 Task: Filter industry by IT Service and IT Consulting.
Action: Mouse moved to (419, 67)
Screenshot: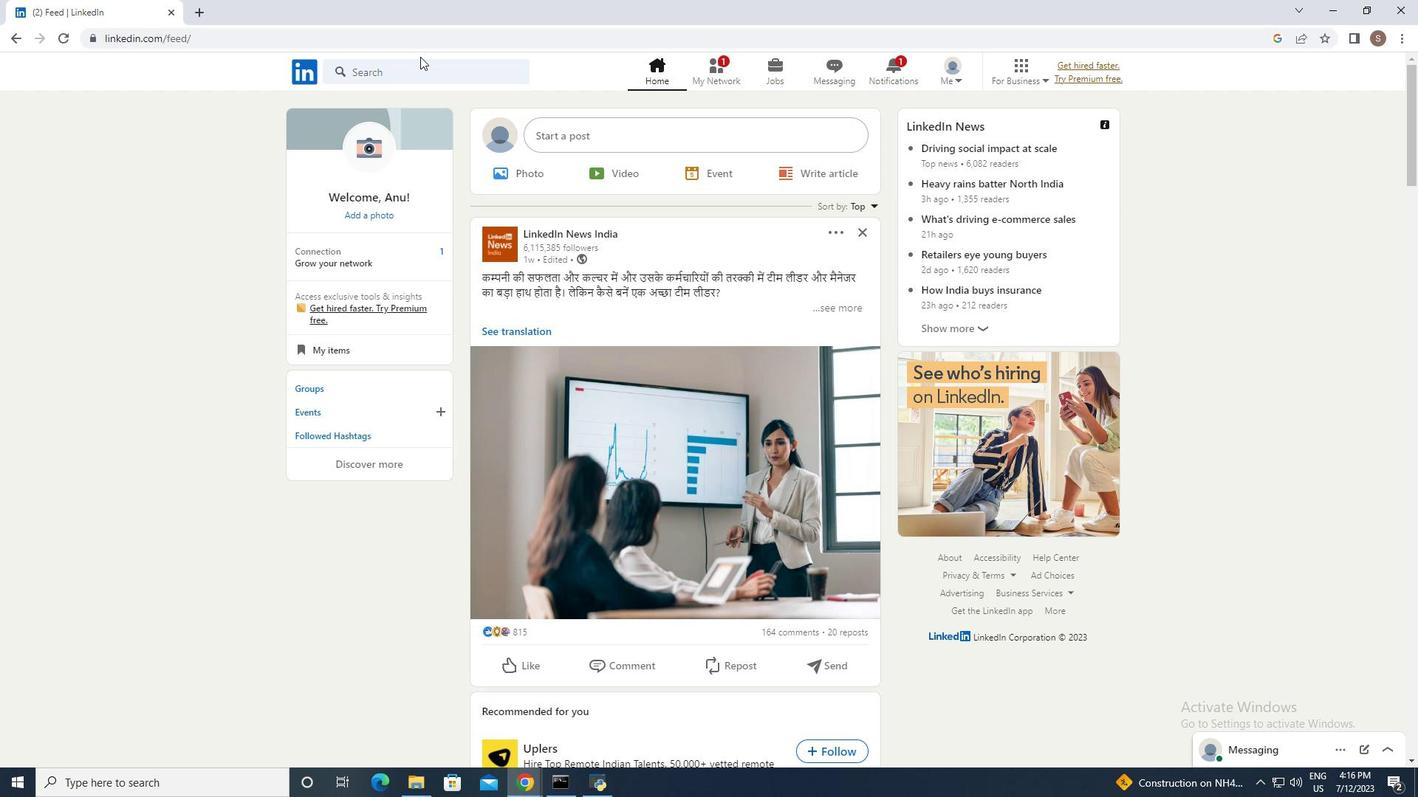 
Action: Mouse pressed left at (419, 67)
Screenshot: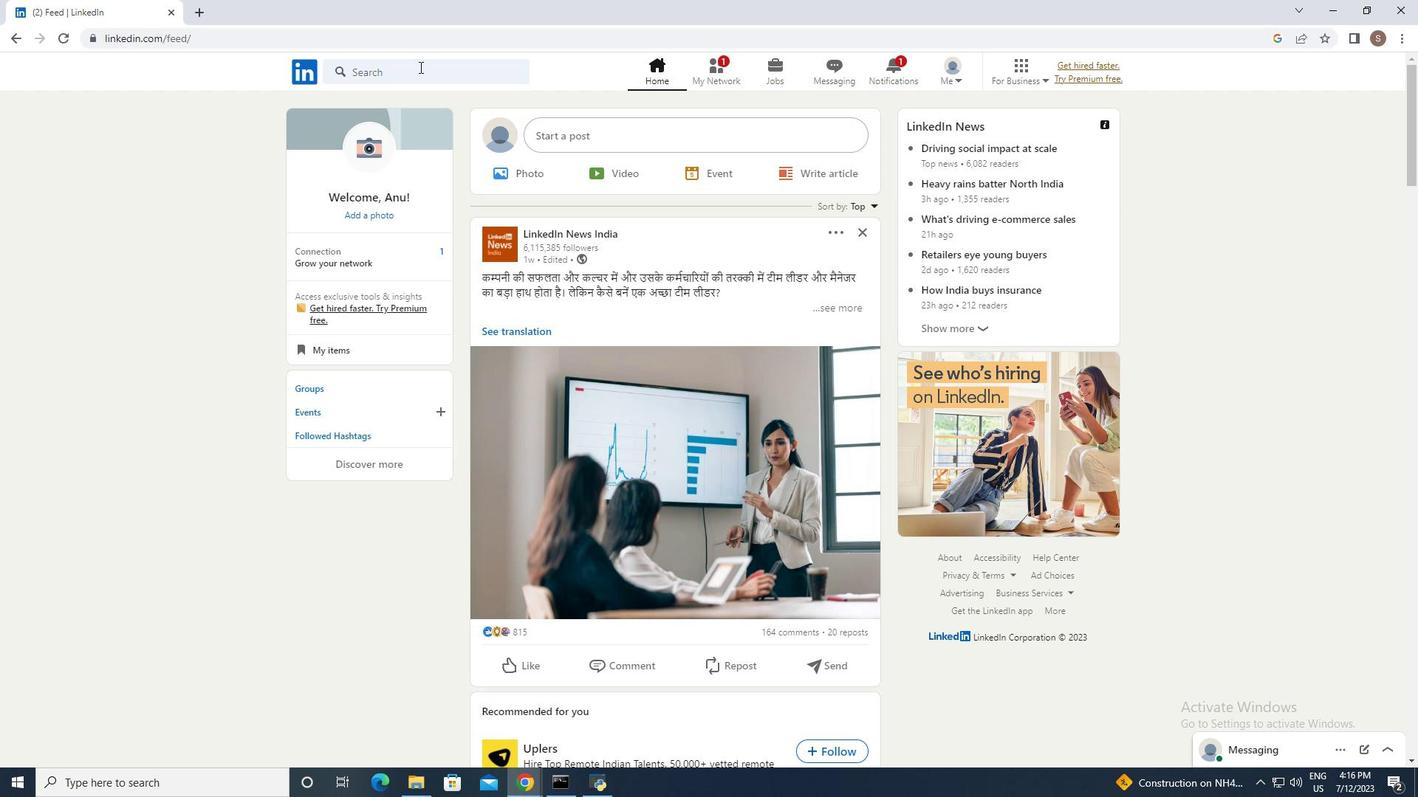 
Action: Mouse moved to (403, 195)
Screenshot: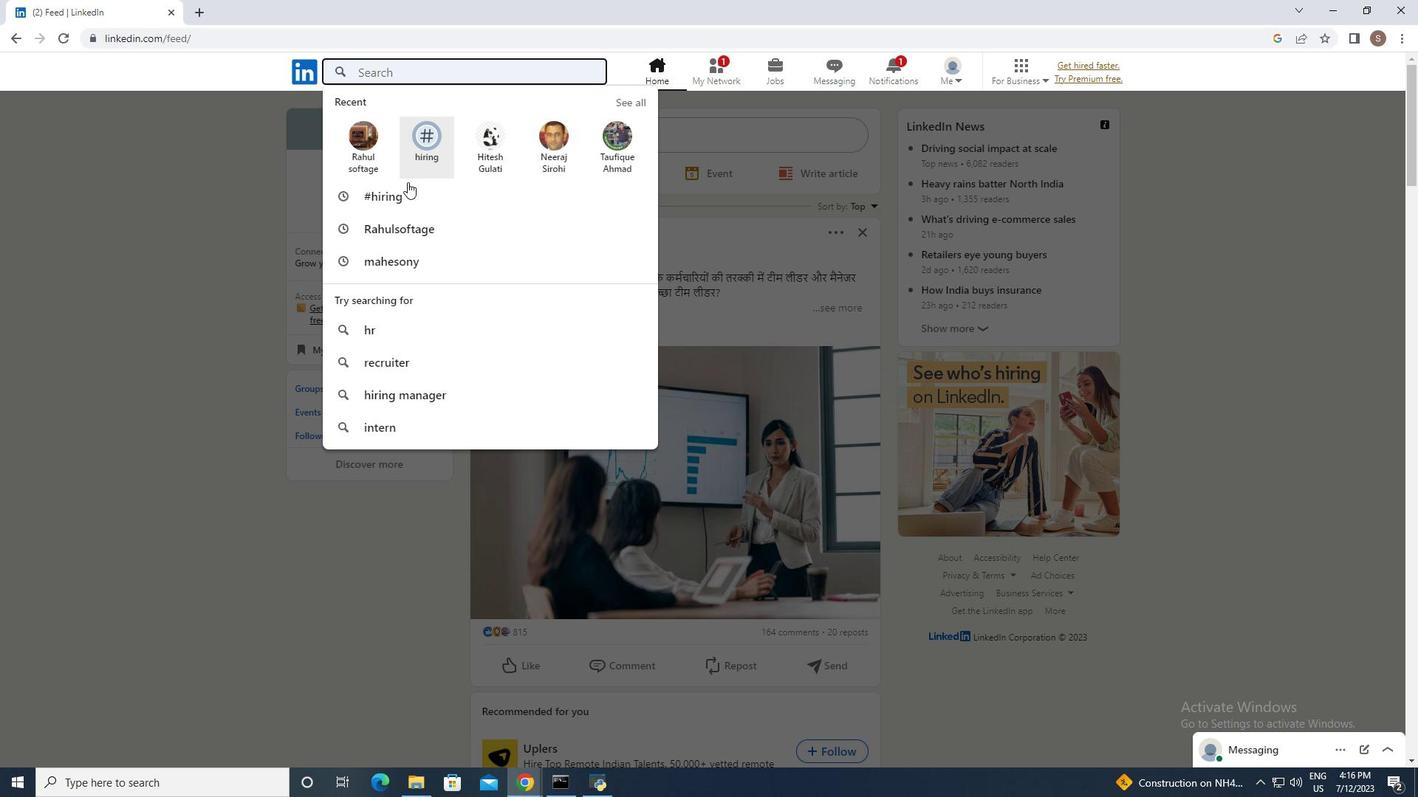 
Action: Mouse pressed left at (403, 195)
Screenshot: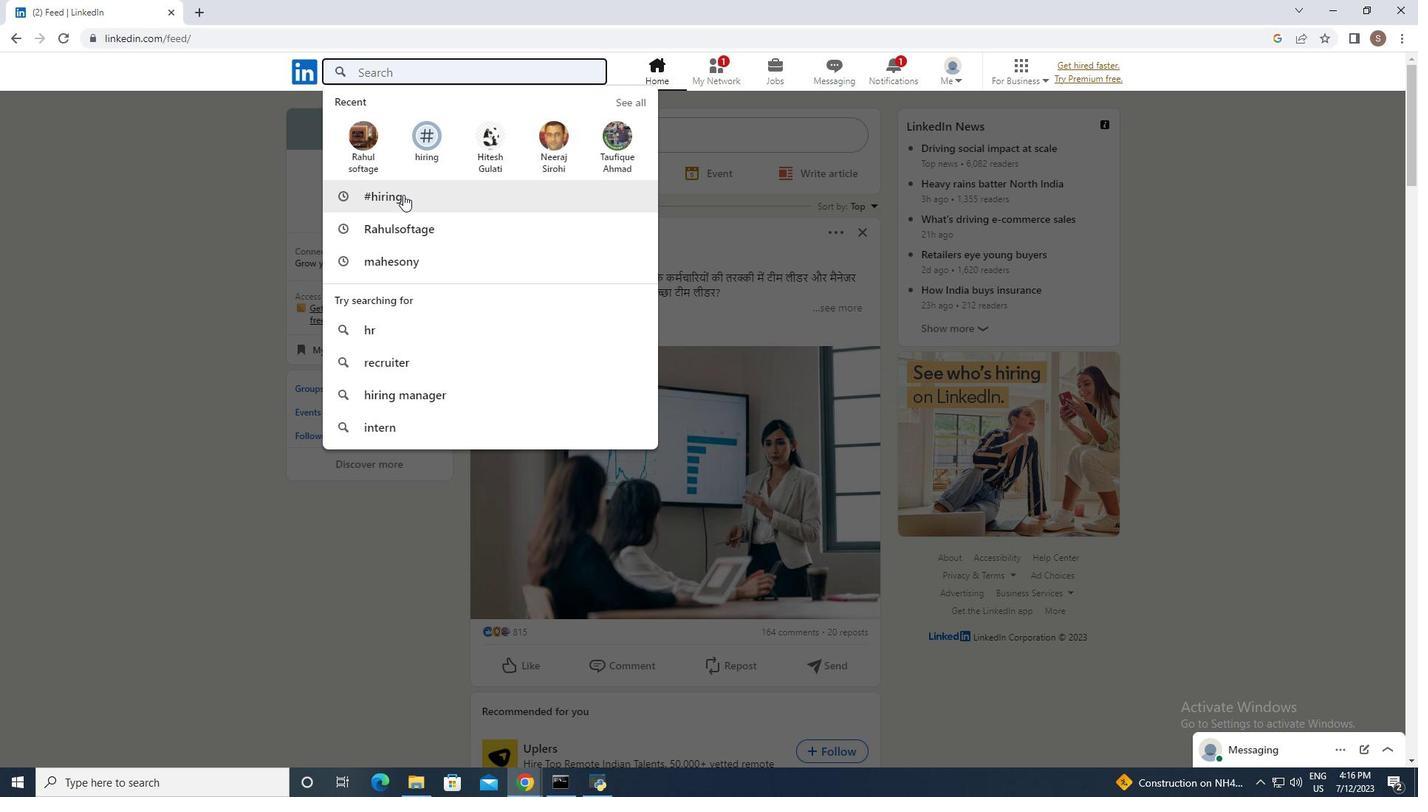 
Action: Mouse moved to (407, 108)
Screenshot: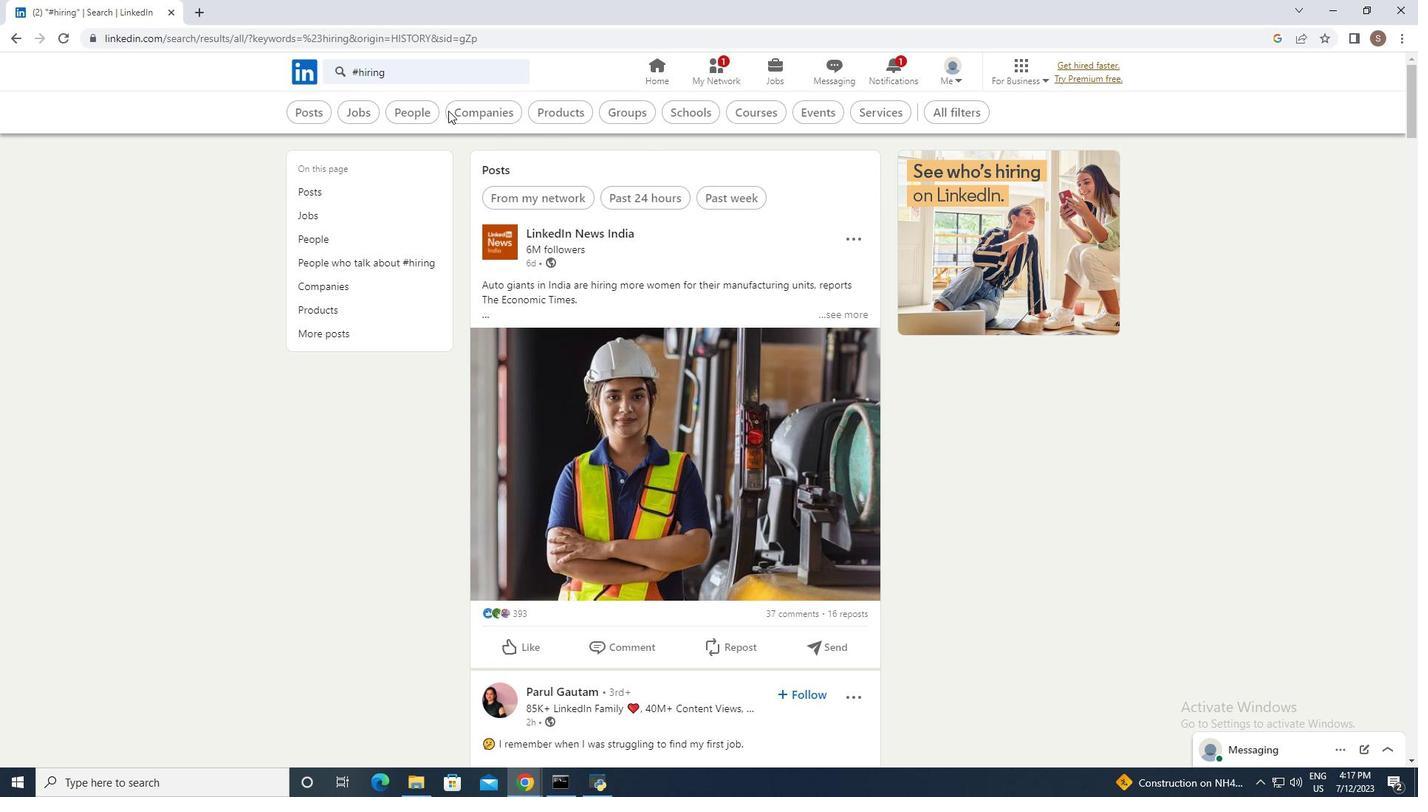 
Action: Mouse pressed left at (407, 108)
Screenshot: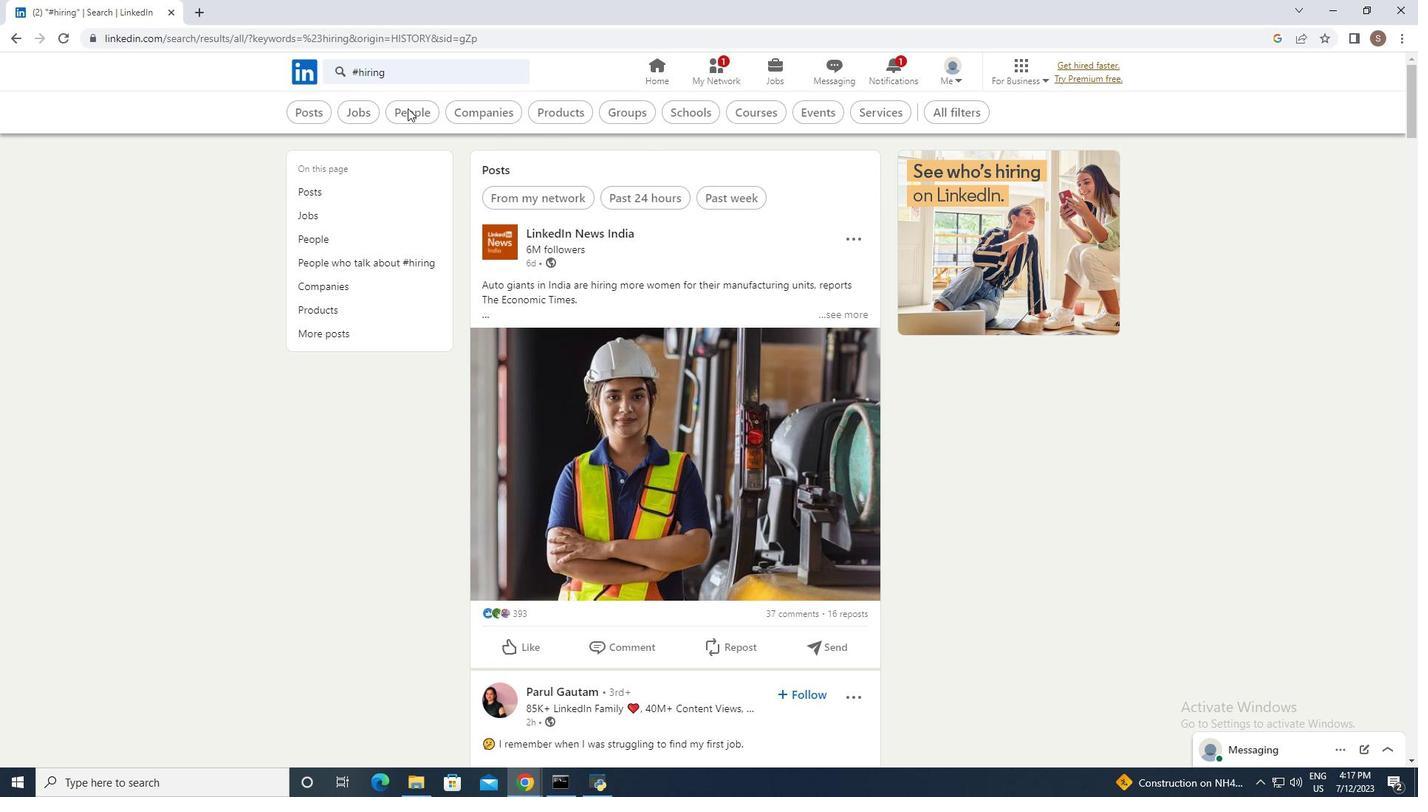
Action: Mouse moved to (720, 108)
Screenshot: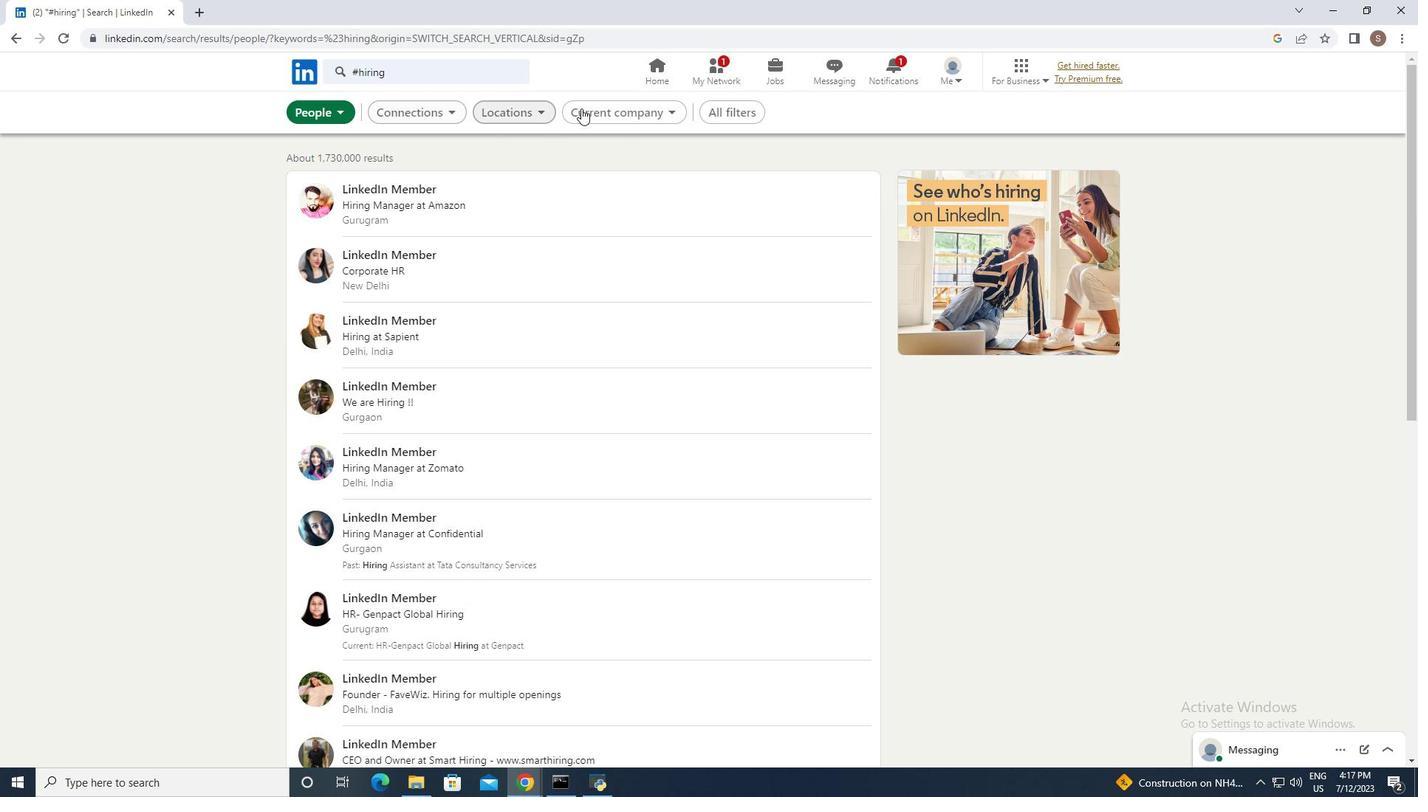 
Action: Mouse pressed left at (720, 108)
Screenshot: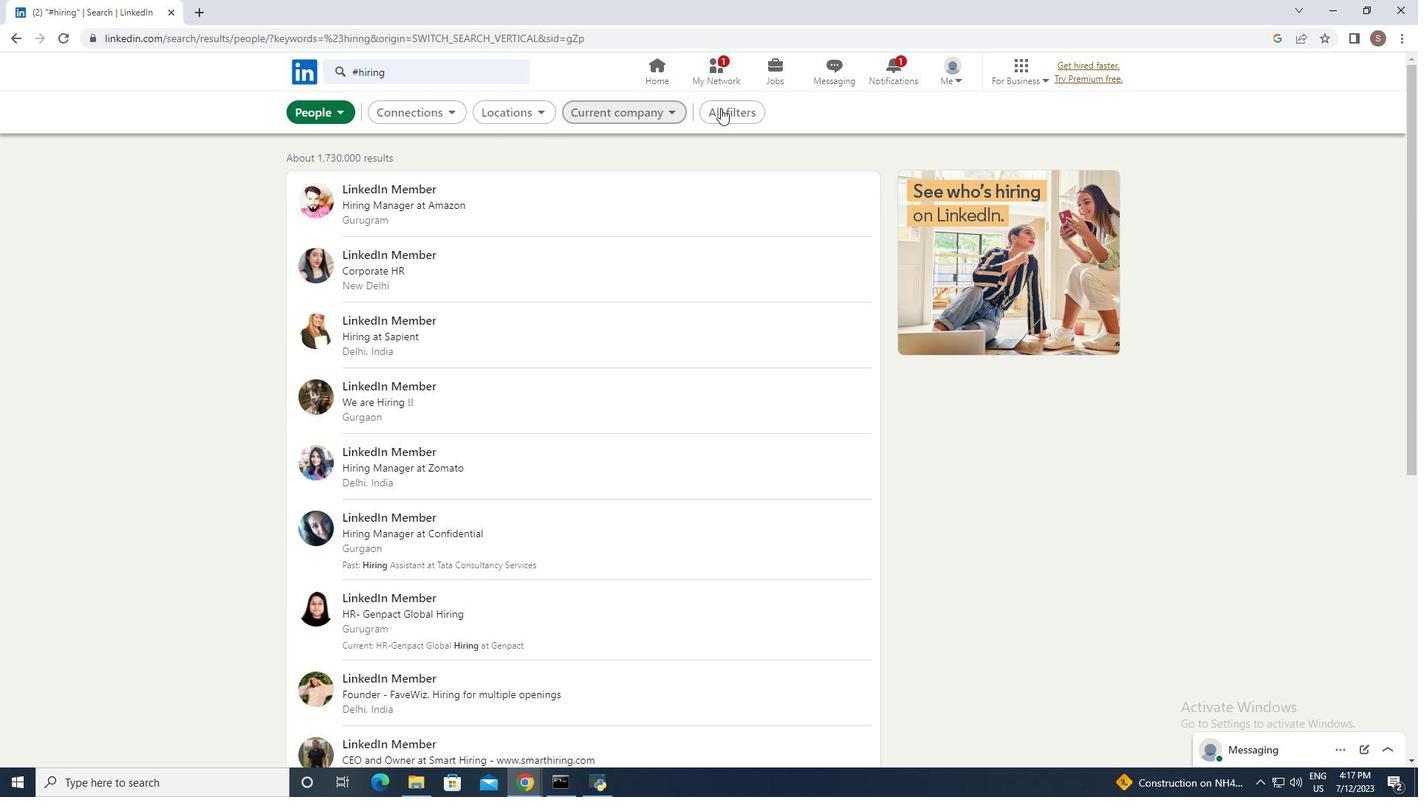 
Action: Mouse moved to (1093, 453)
Screenshot: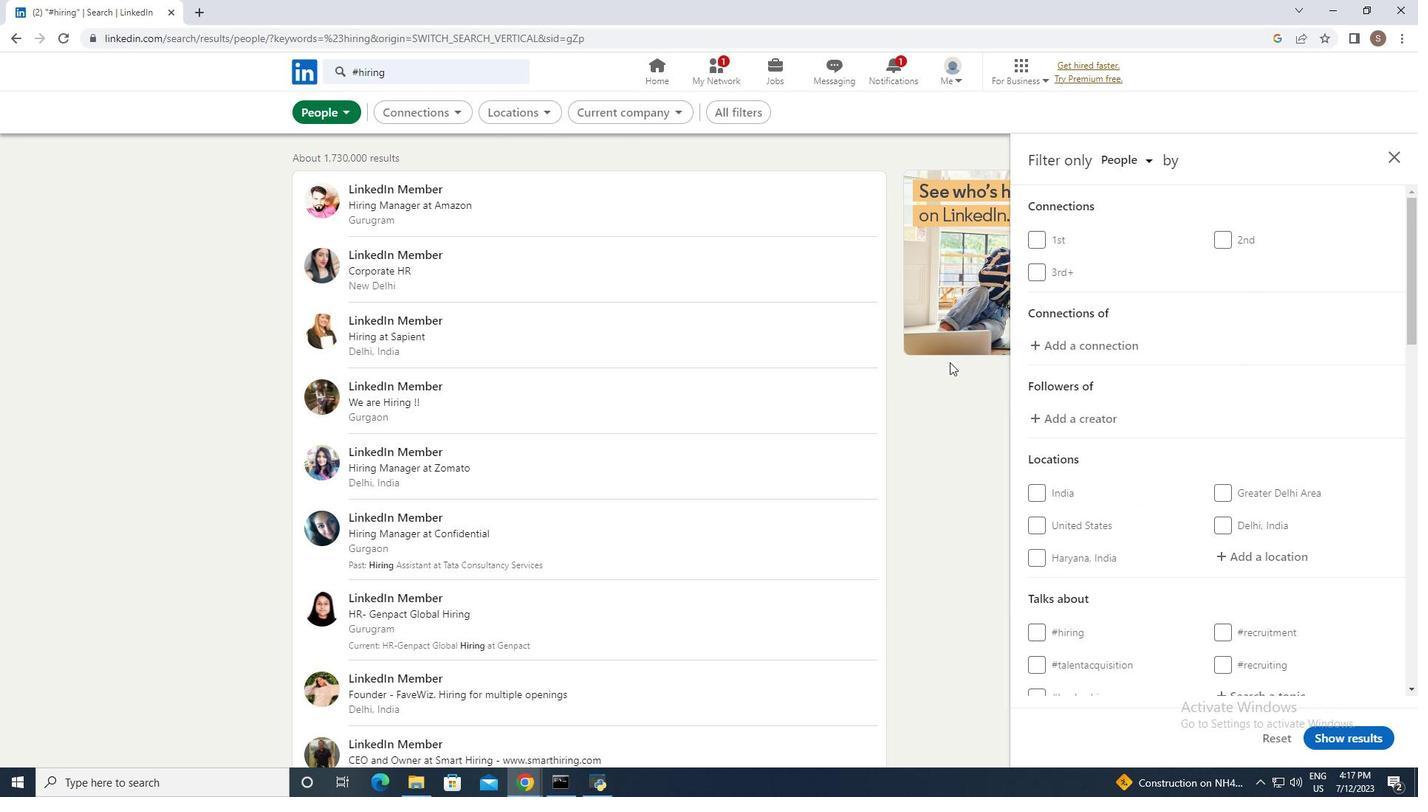 
Action: Mouse scrolled (1093, 452) with delta (0, 0)
Screenshot: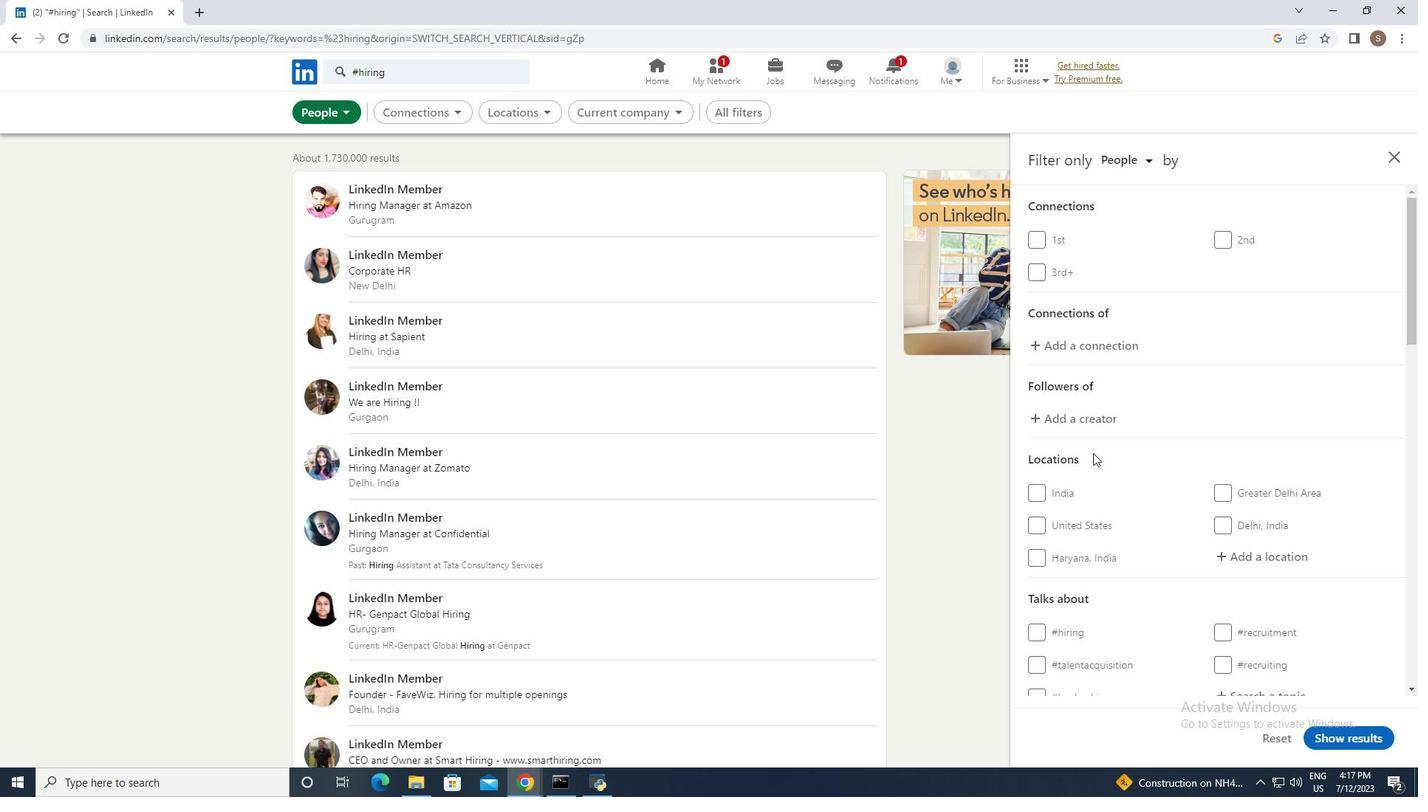 
Action: Mouse scrolled (1093, 452) with delta (0, 0)
Screenshot: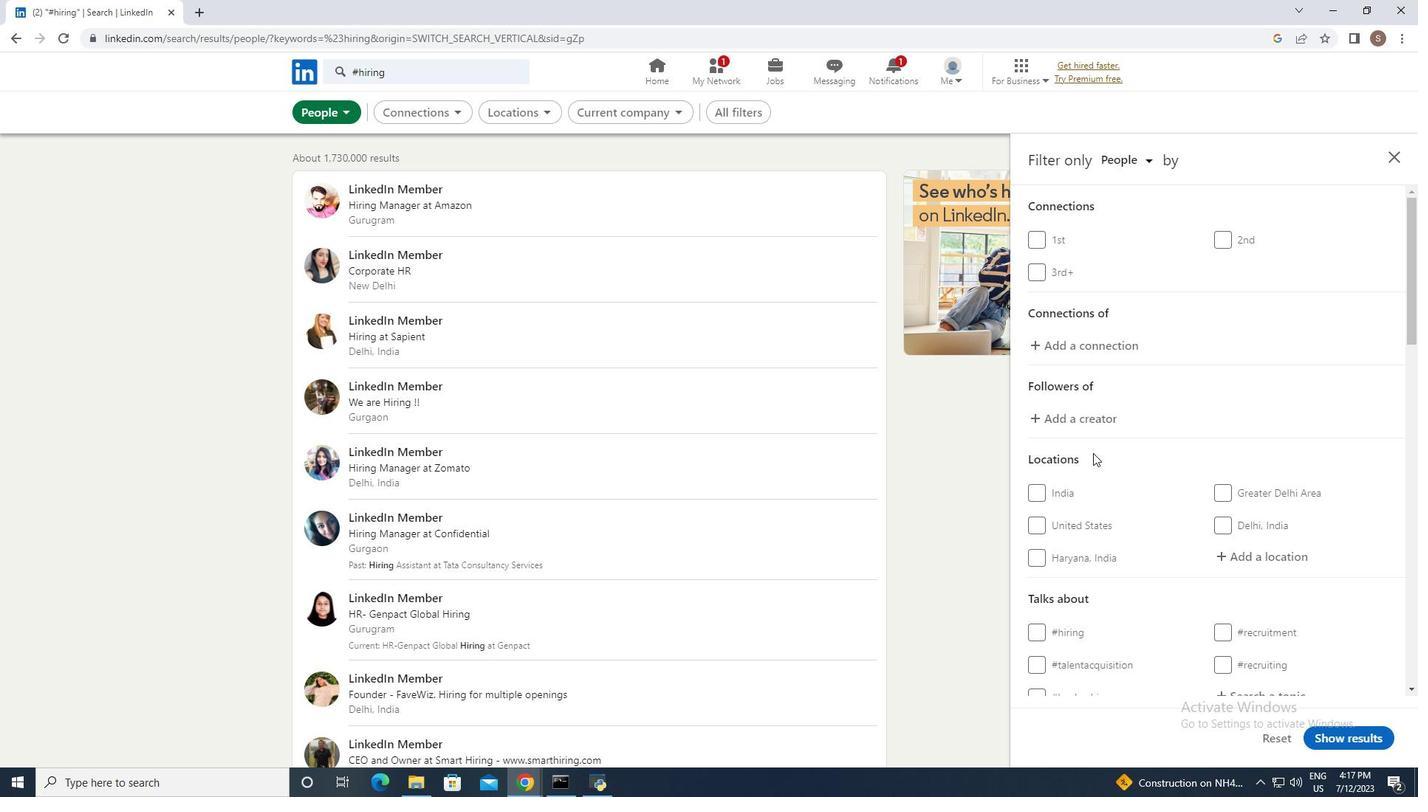 
Action: Mouse scrolled (1093, 452) with delta (0, 0)
Screenshot: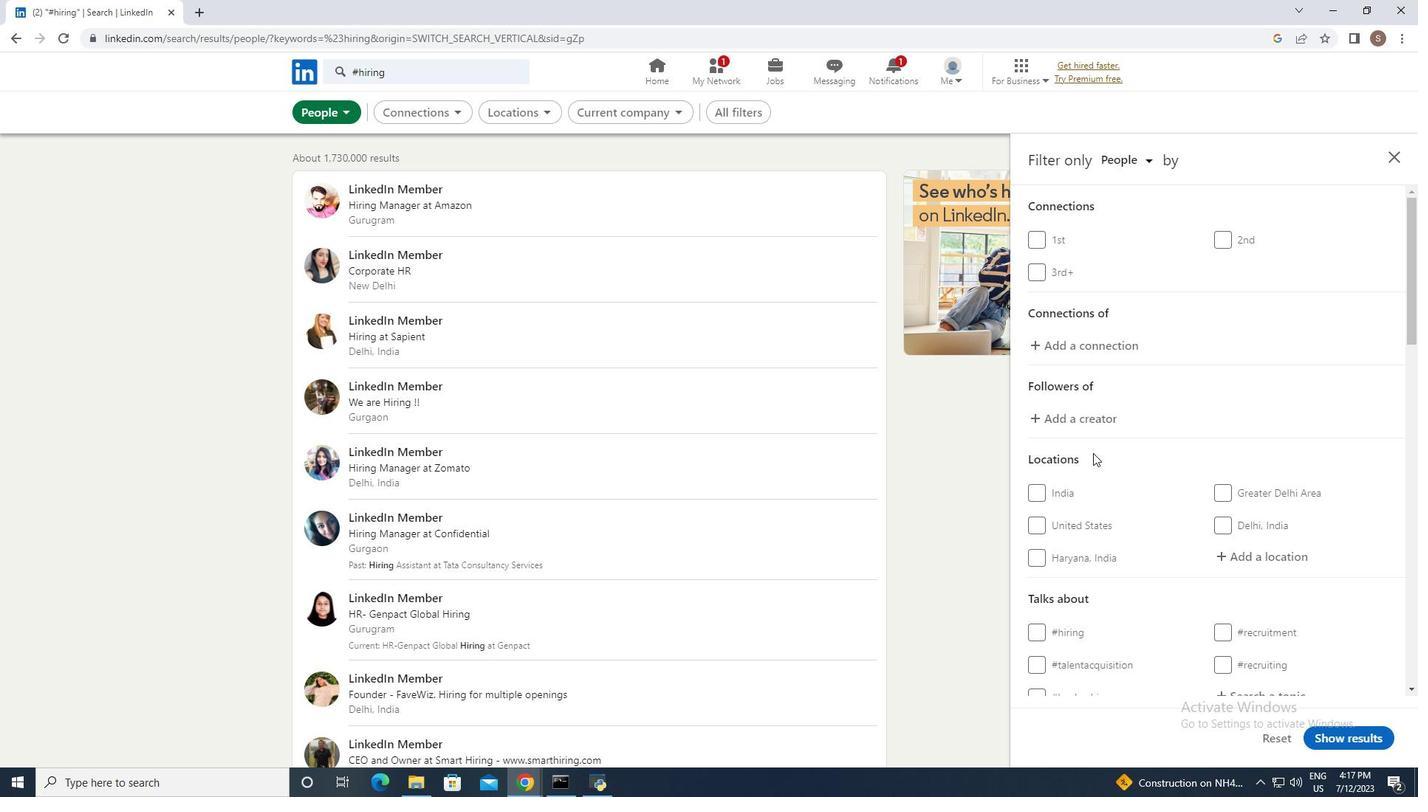 
Action: Mouse scrolled (1093, 452) with delta (0, 0)
Screenshot: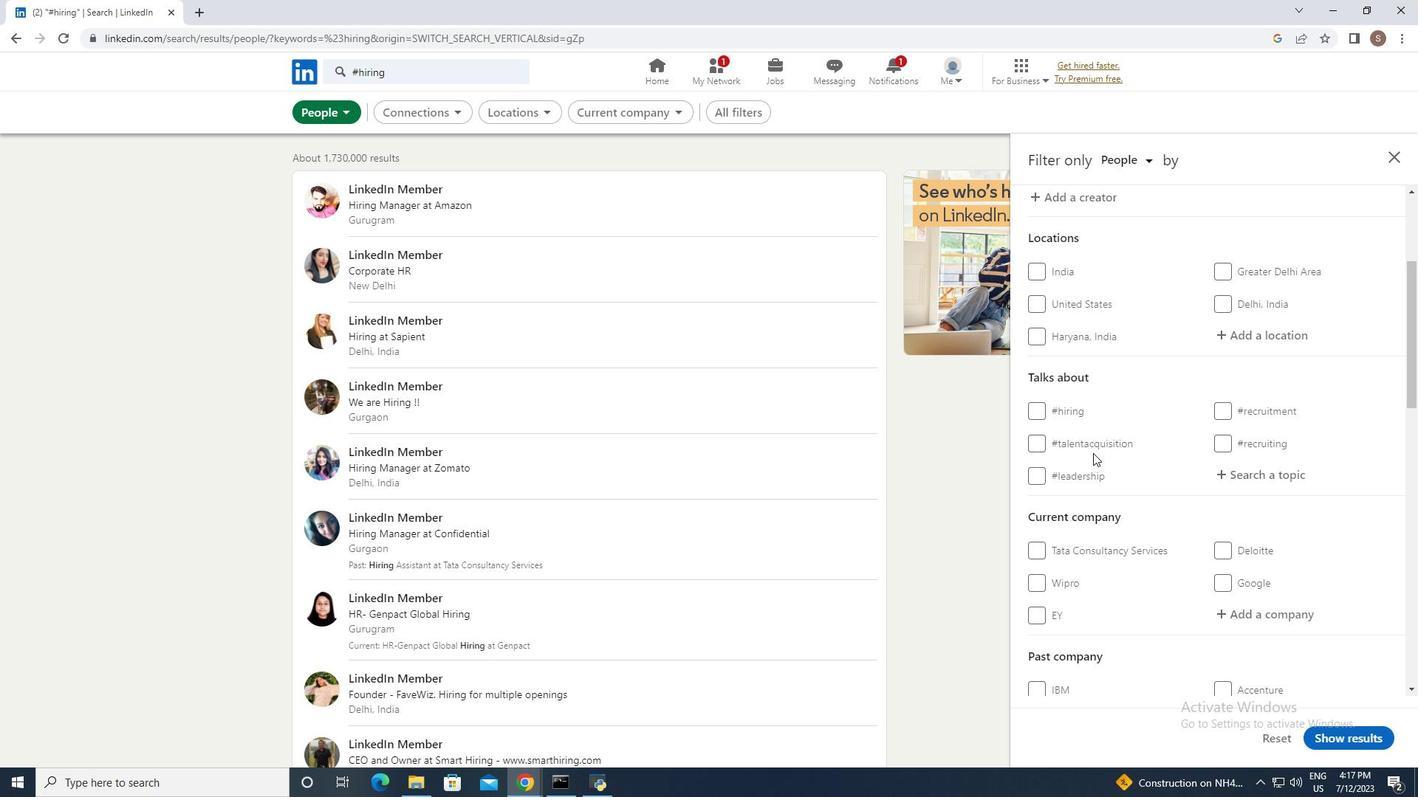 
Action: Mouse scrolled (1093, 452) with delta (0, 0)
Screenshot: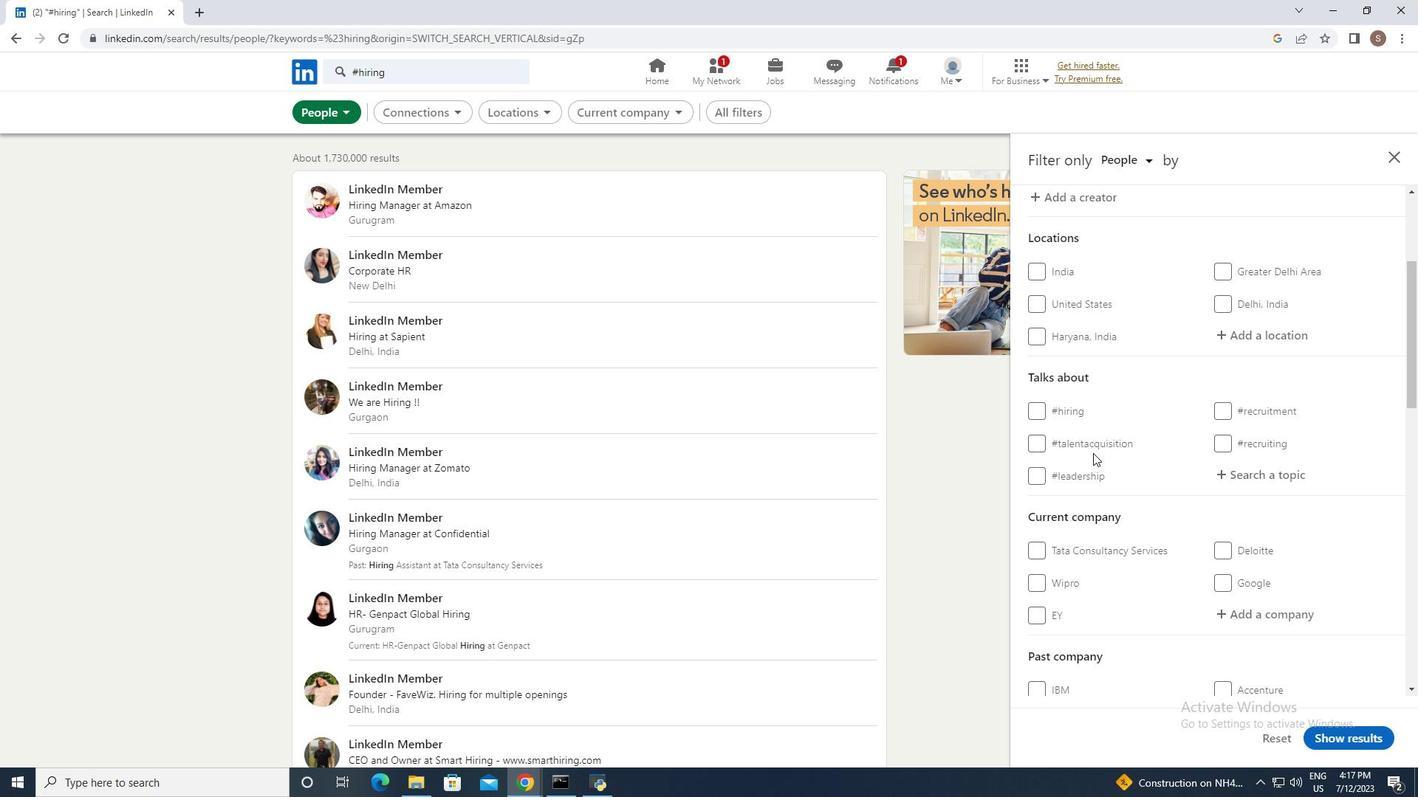 
Action: Mouse scrolled (1093, 452) with delta (0, 0)
Screenshot: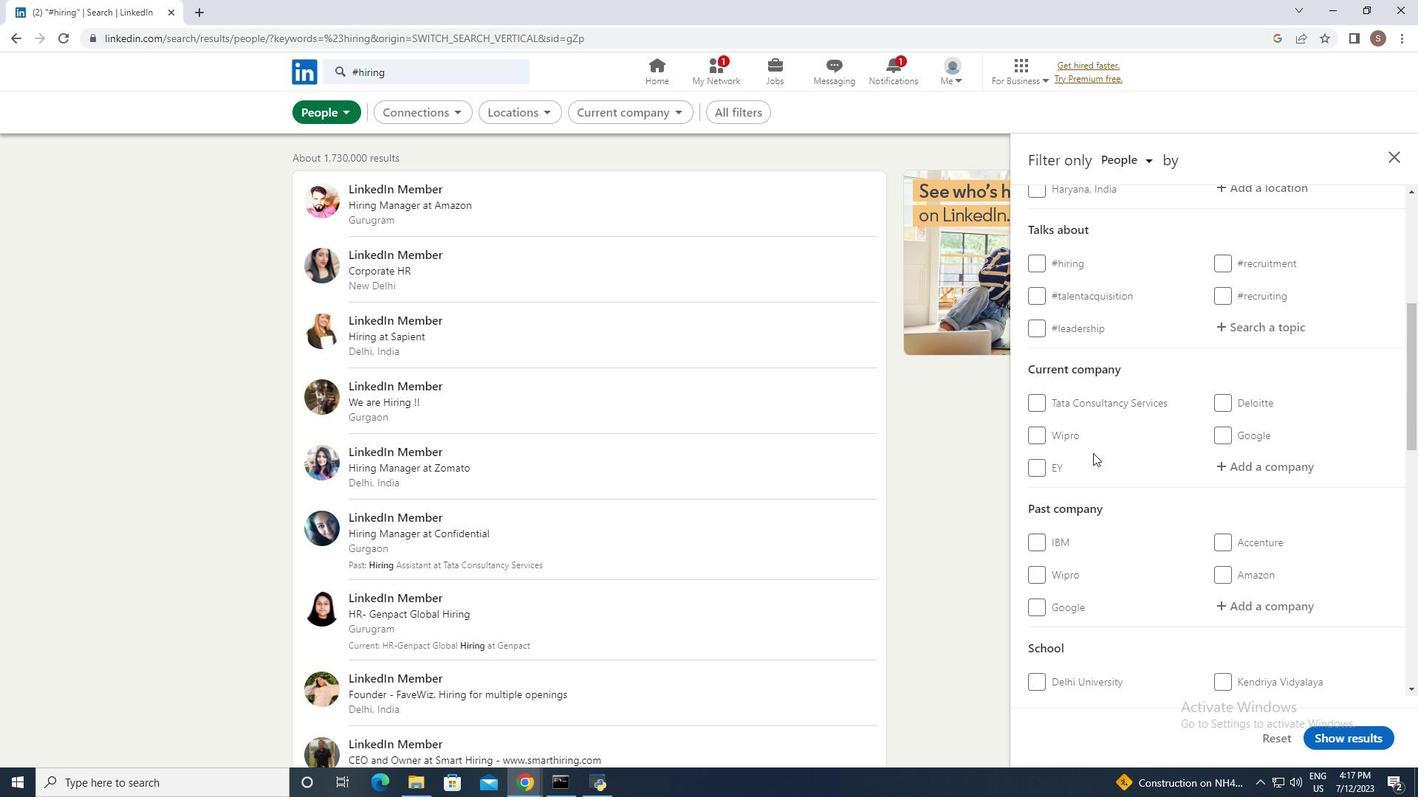 
Action: Mouse scrolled (1093, 452) with delta (0, 0)
Screenshot: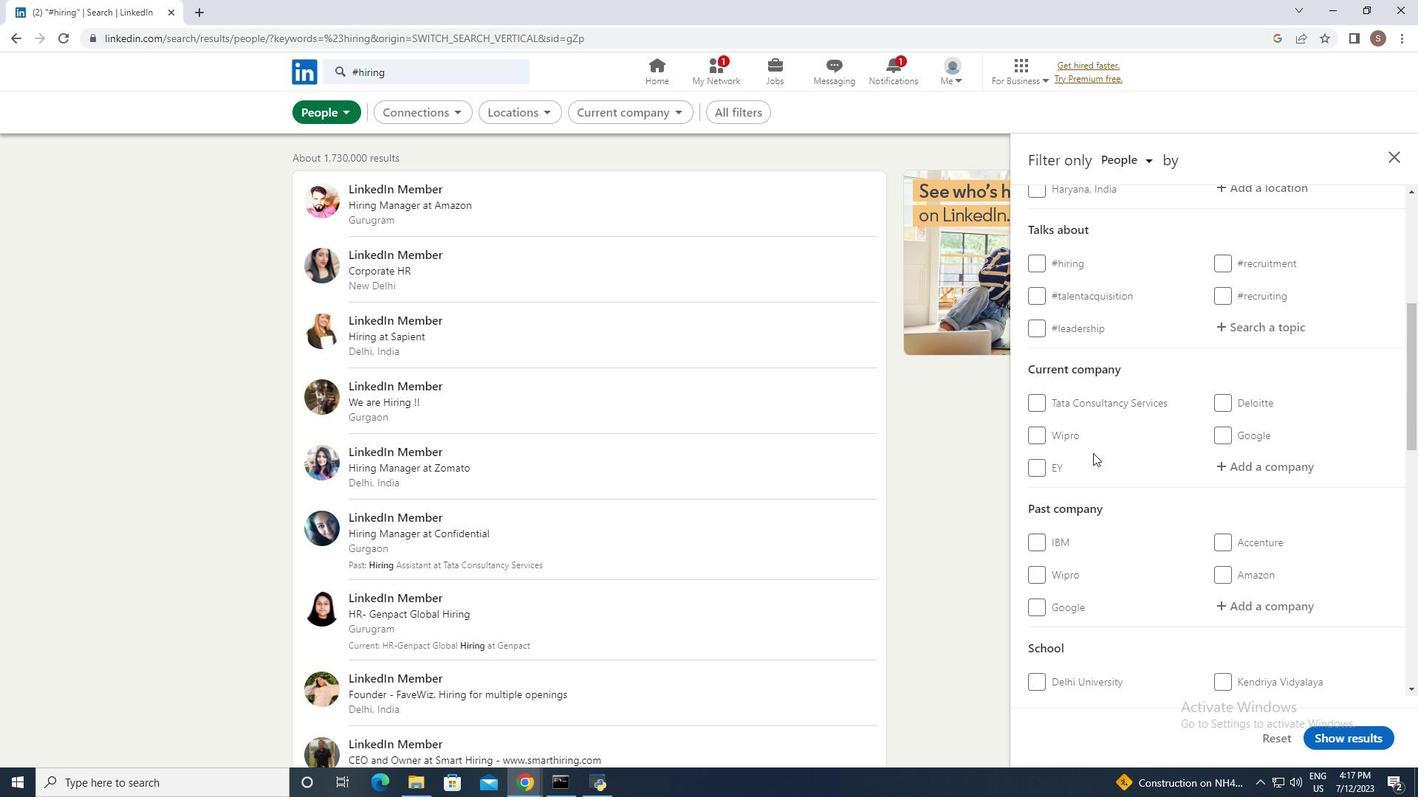 
Action: Mouse scrolled (1093, 452) with delta (0, 0)
Screenshot: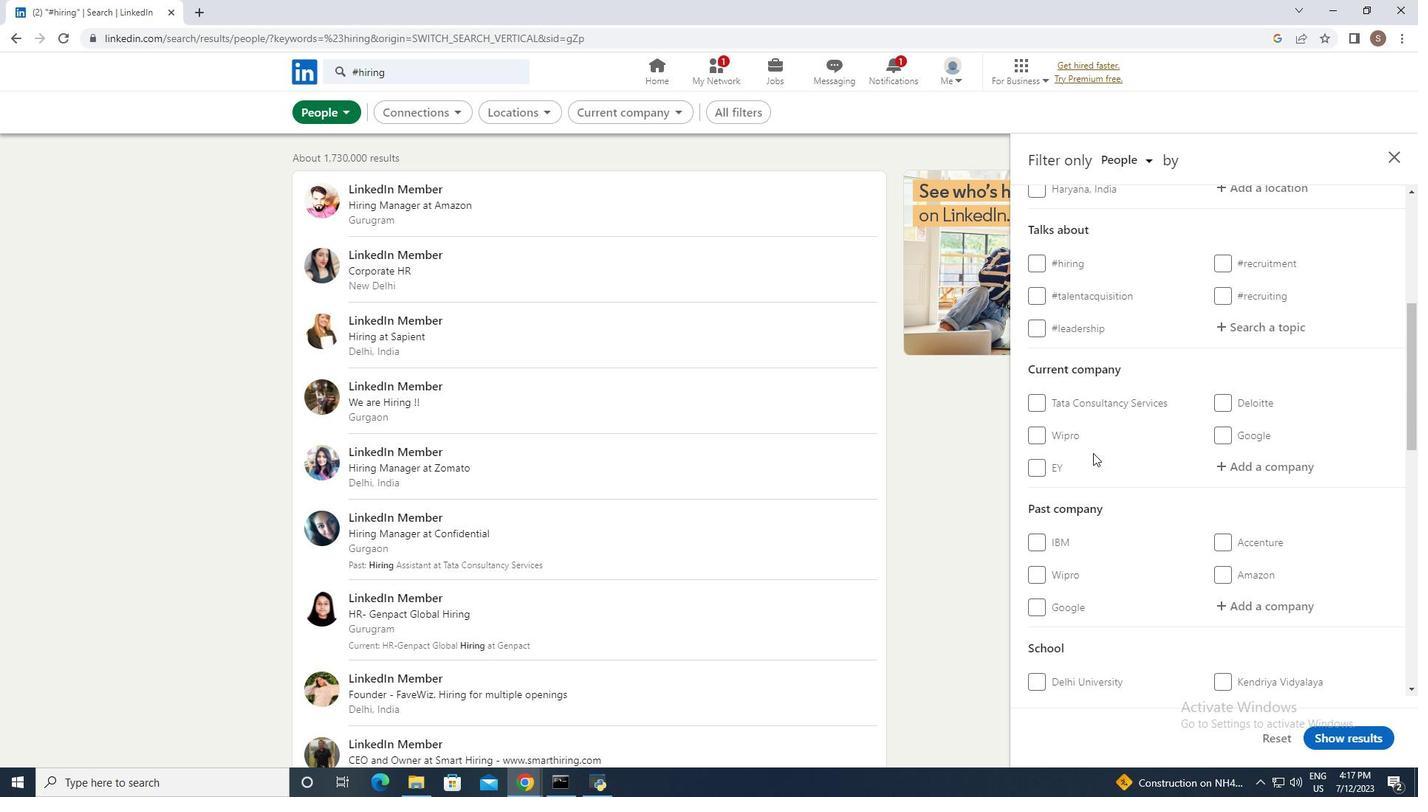 
Action: Mouse scrolled (1093, 452) with delta (0, 0)
Screenshot: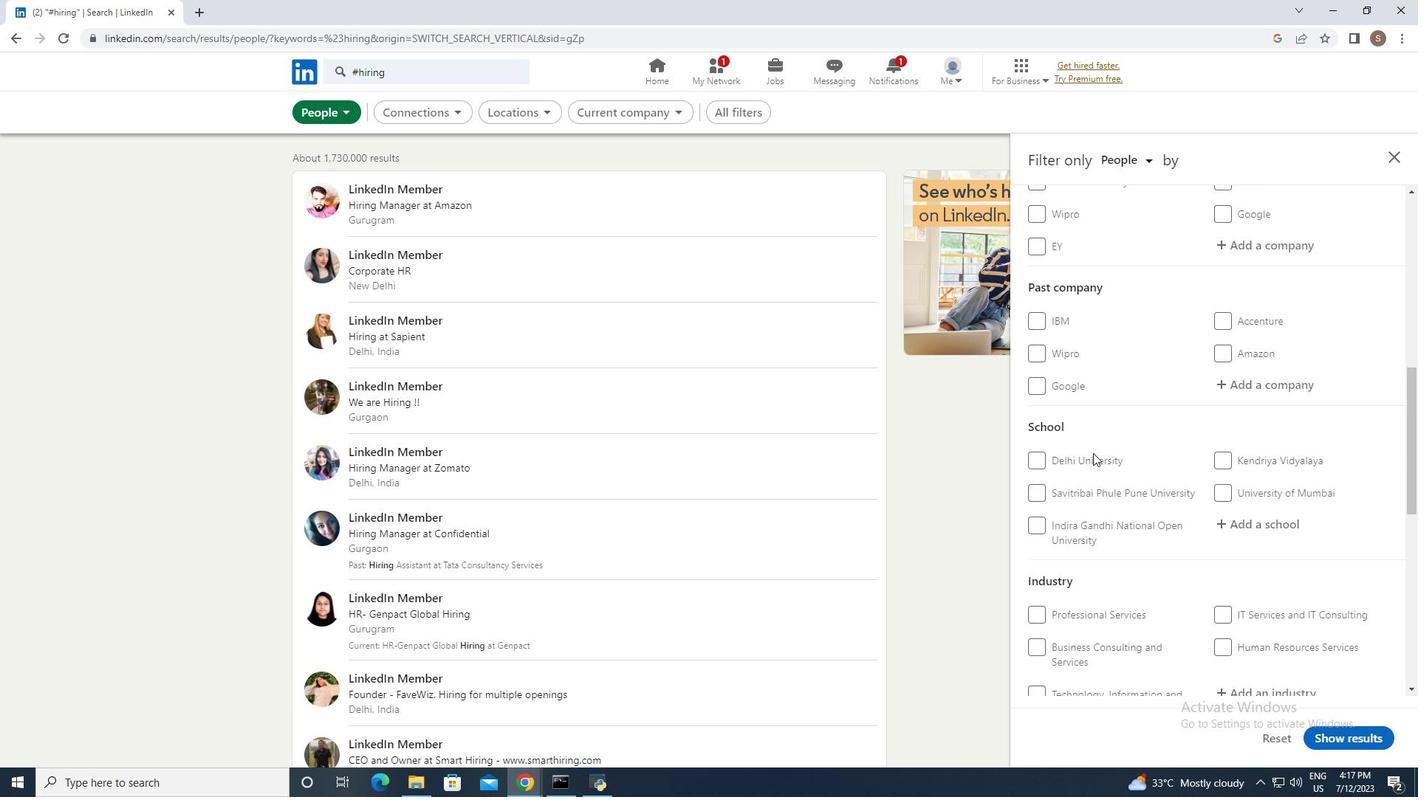 
Action: Mouse scrolled (1093, 452) with delta (0, 0)
Screenshot: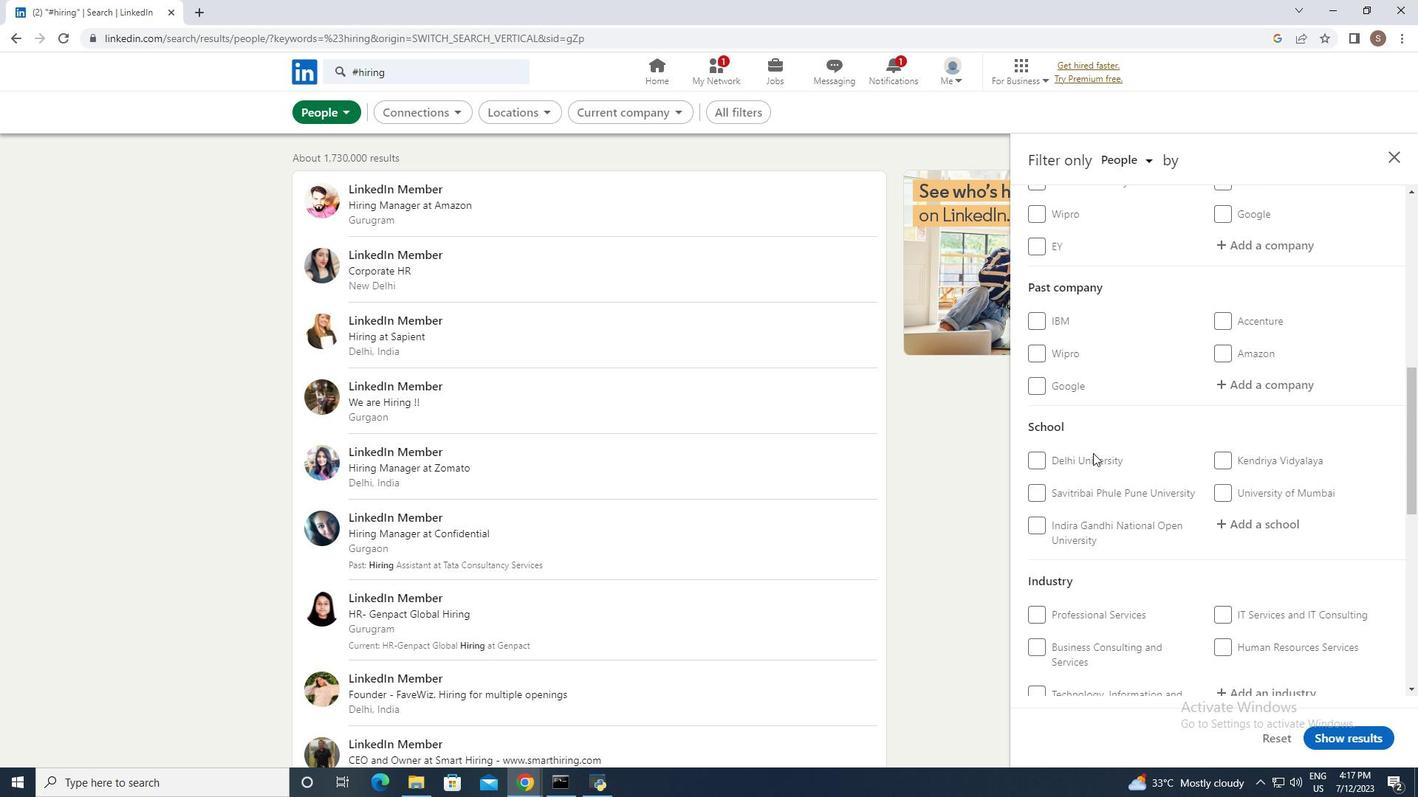 
Action: Mouse scrolled (1093, 452) with delta (0, 0)
Screenshot: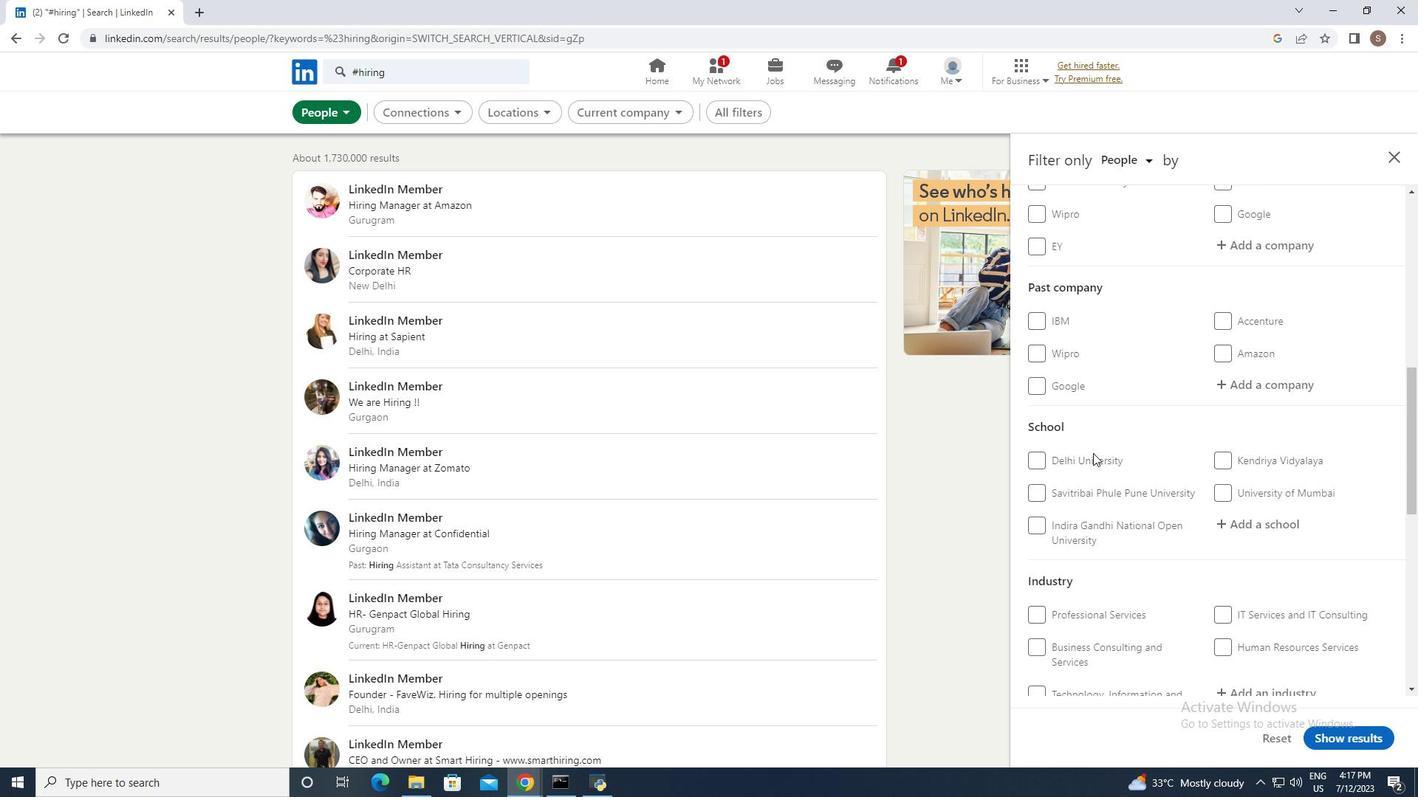 
Action: Mouse moved to (1225, 394)
Screenshot: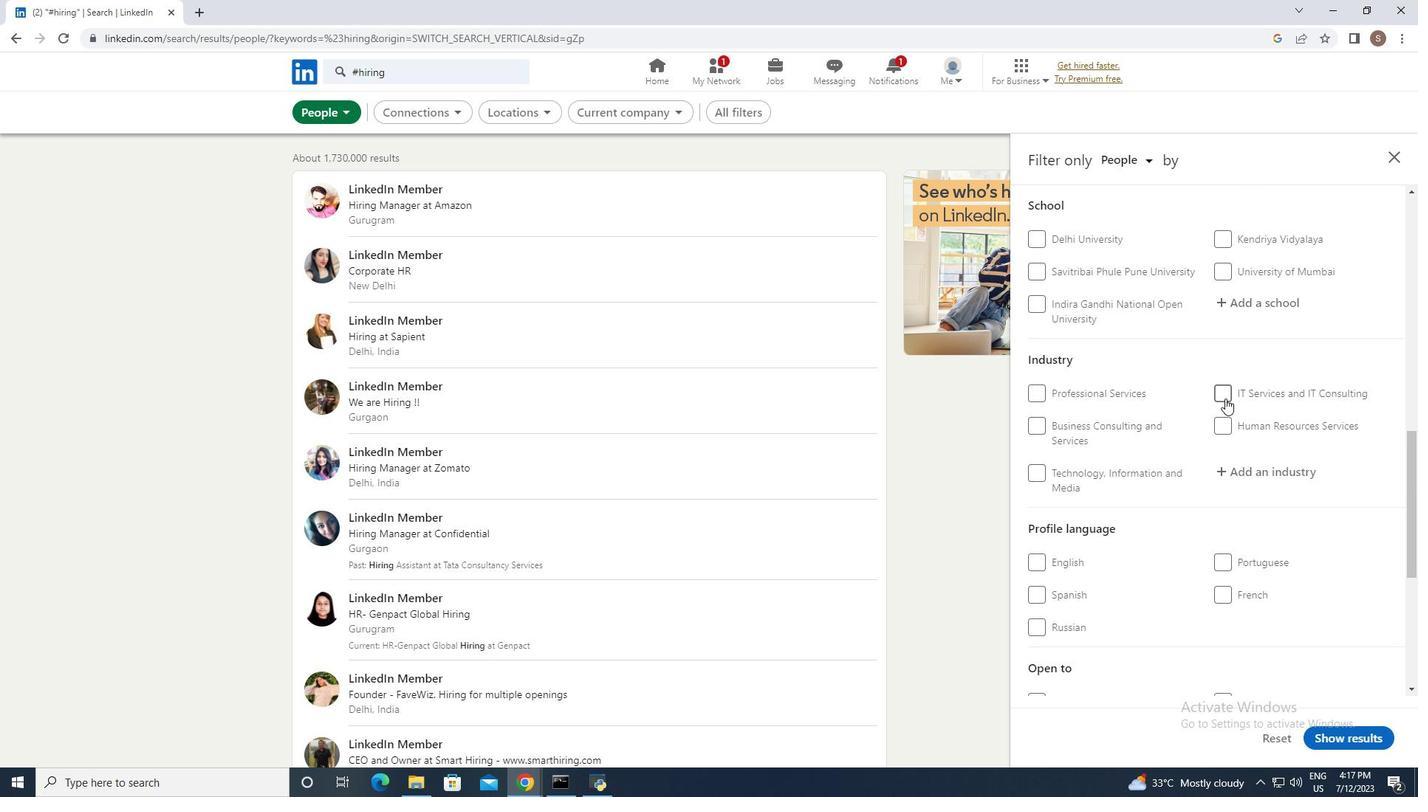 
Action: Mouse pressed left at (1225, 394)
Screenshot: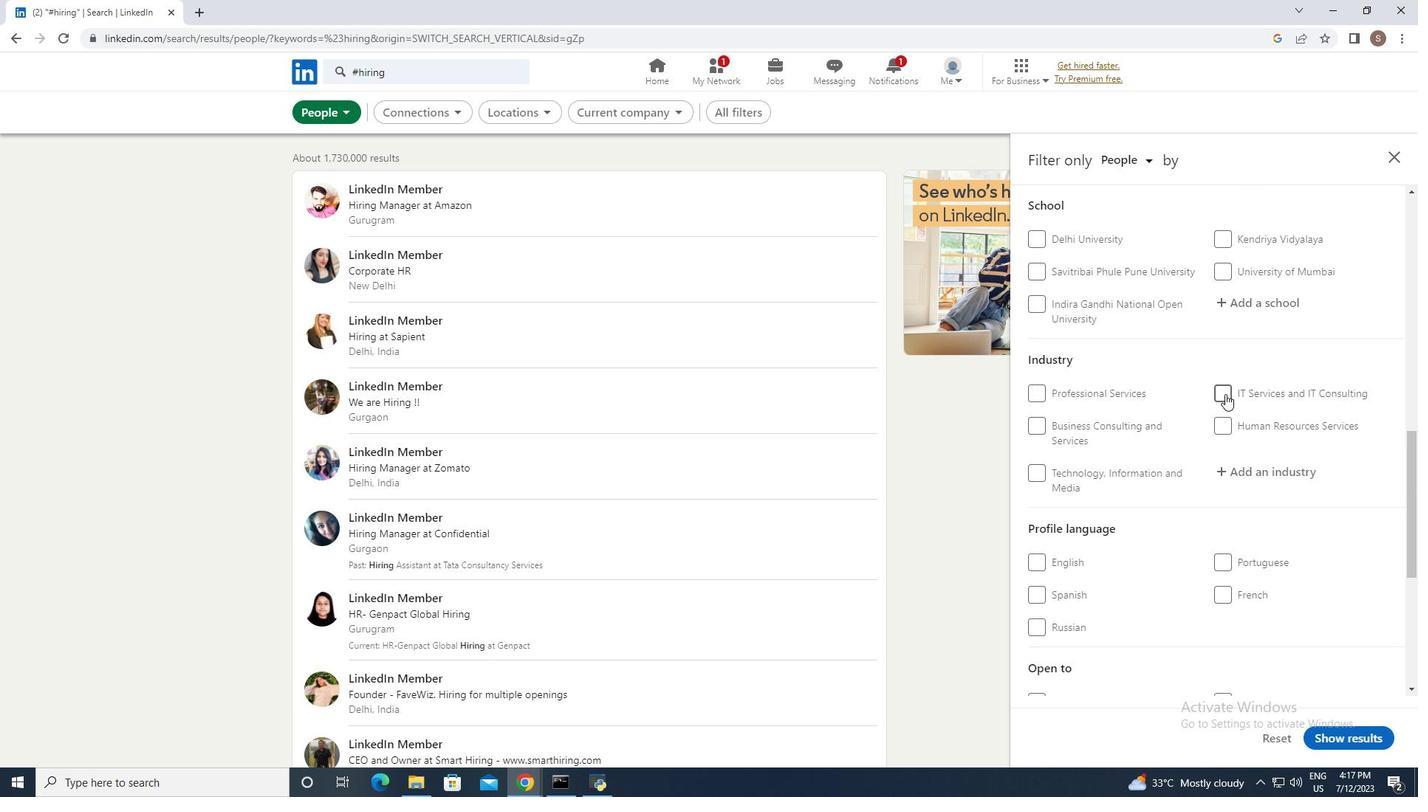 
Action: Mouse moved to (1331, 730)
Screenshot: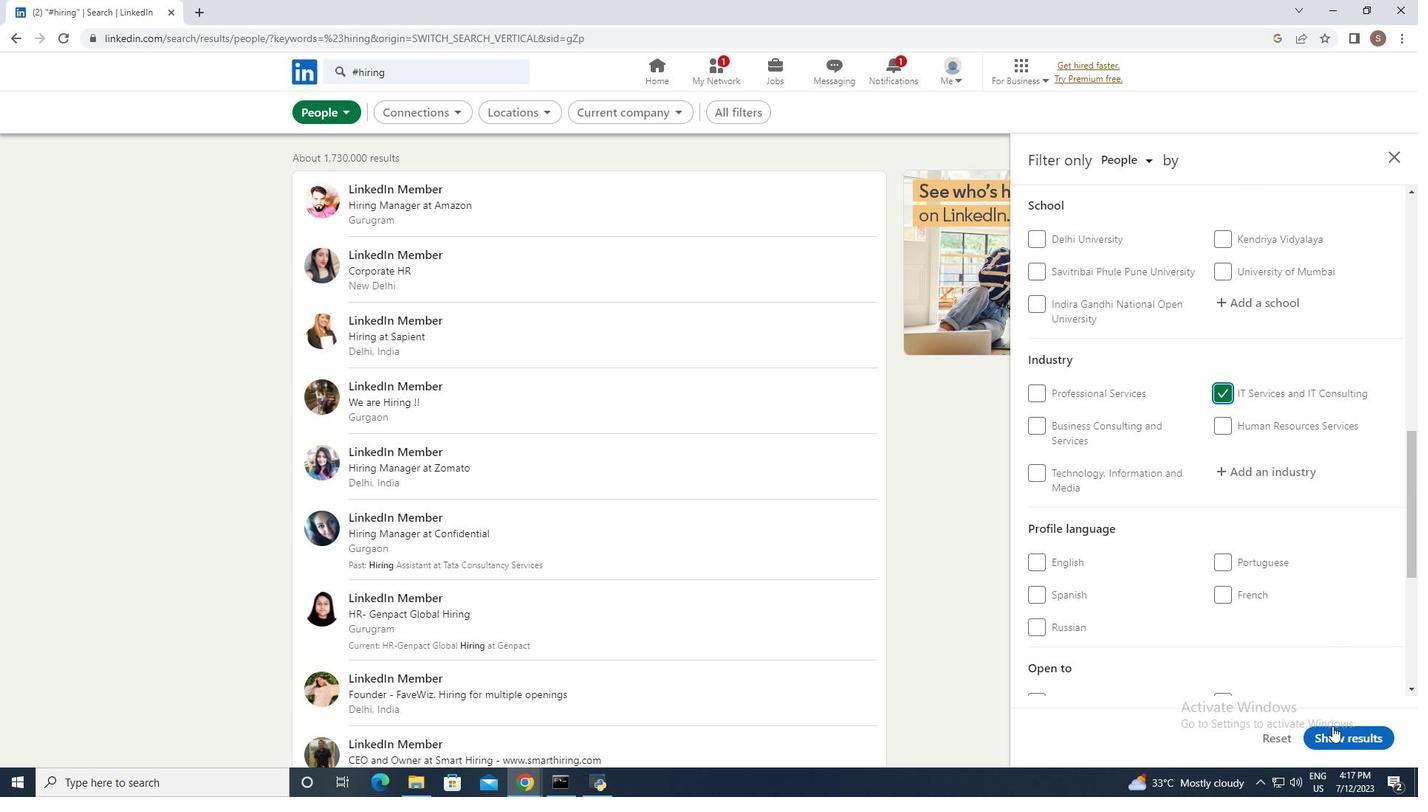 
Action: Mouse pressed left at (1331, 730)
Screenshot: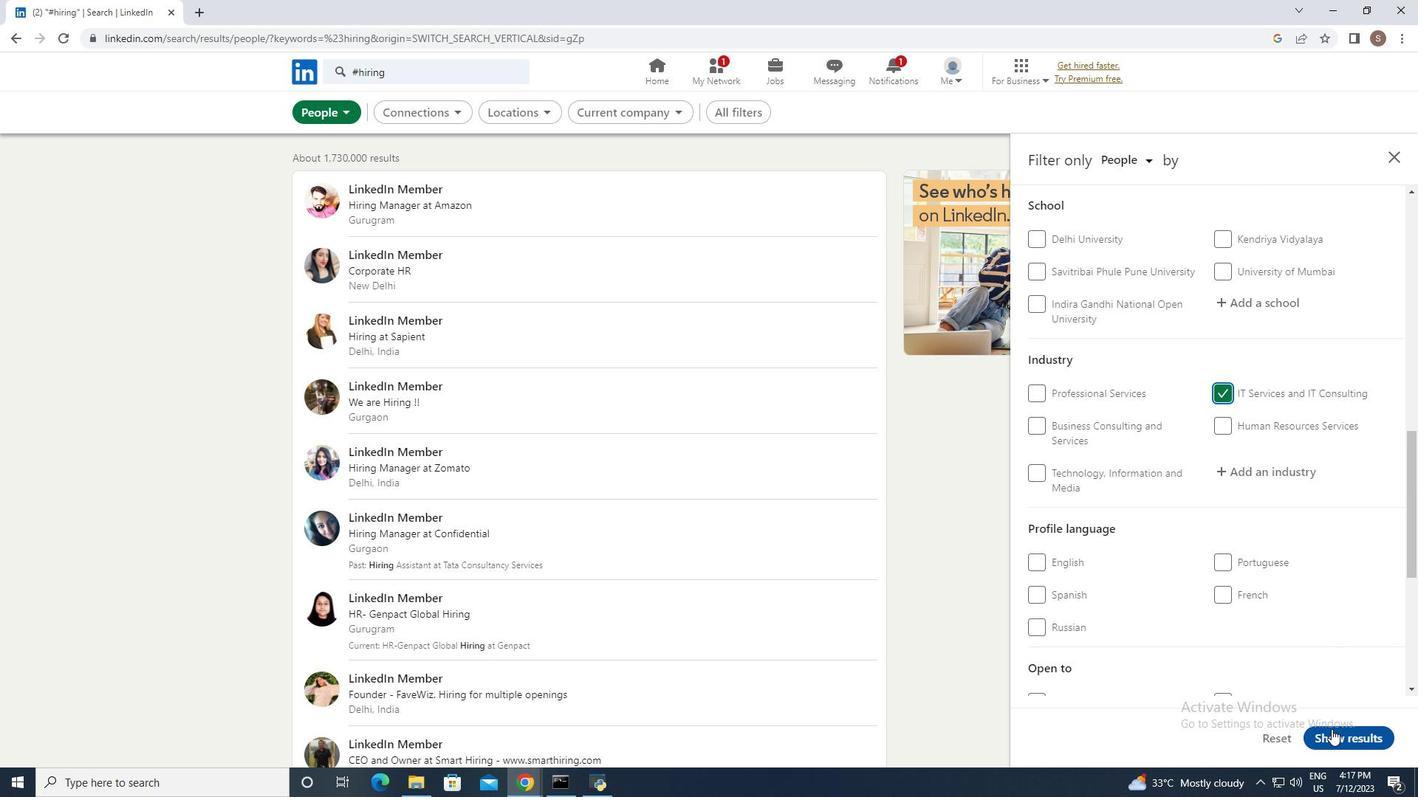 
